 Task: Print per sheet 16 times.
Action: Mouse moved to (95, 95)
Screenshot: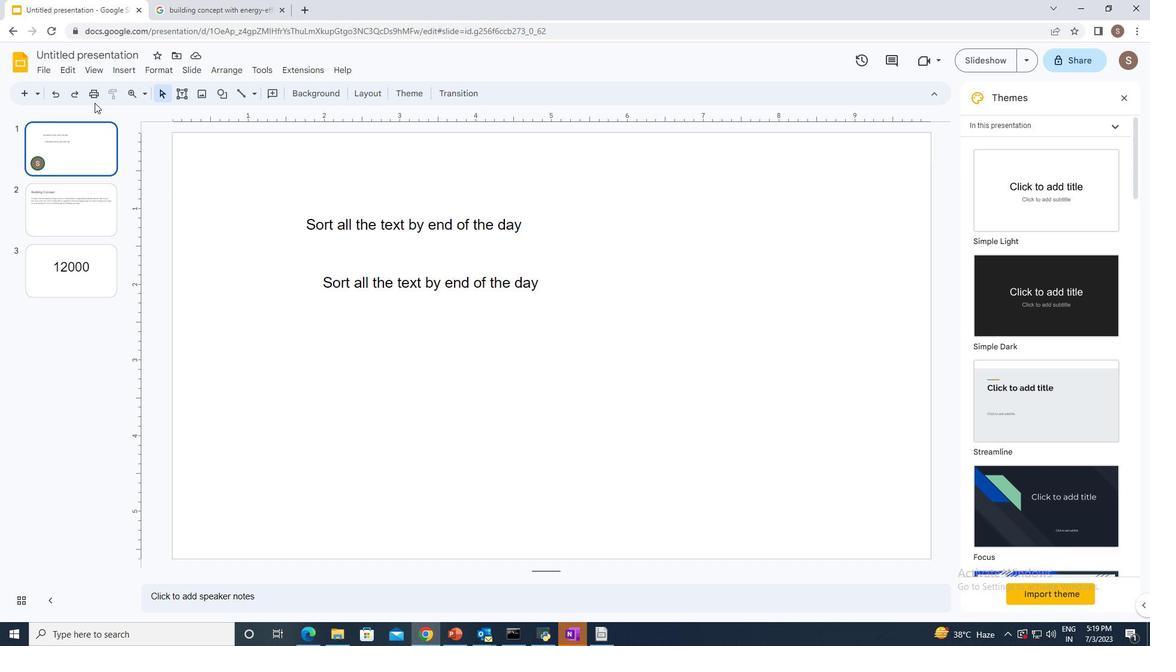 
Action: Mouse pressed left at (95, 95)
Screenshot: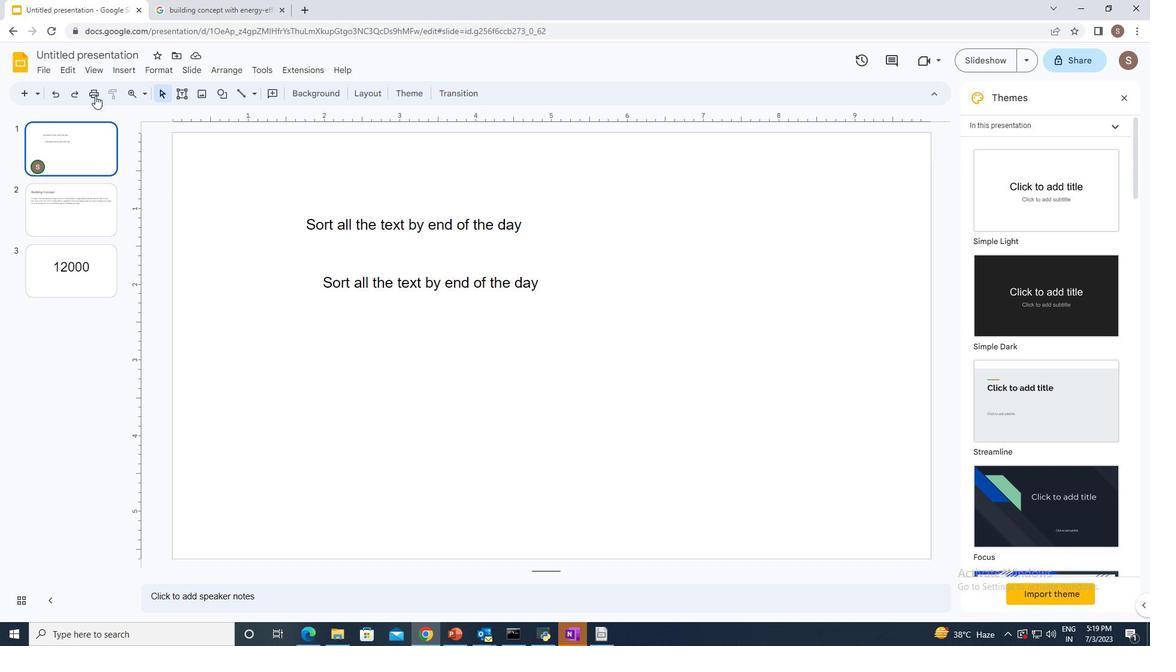 
Action: Mouse moved to (840, 200)
Screenshot: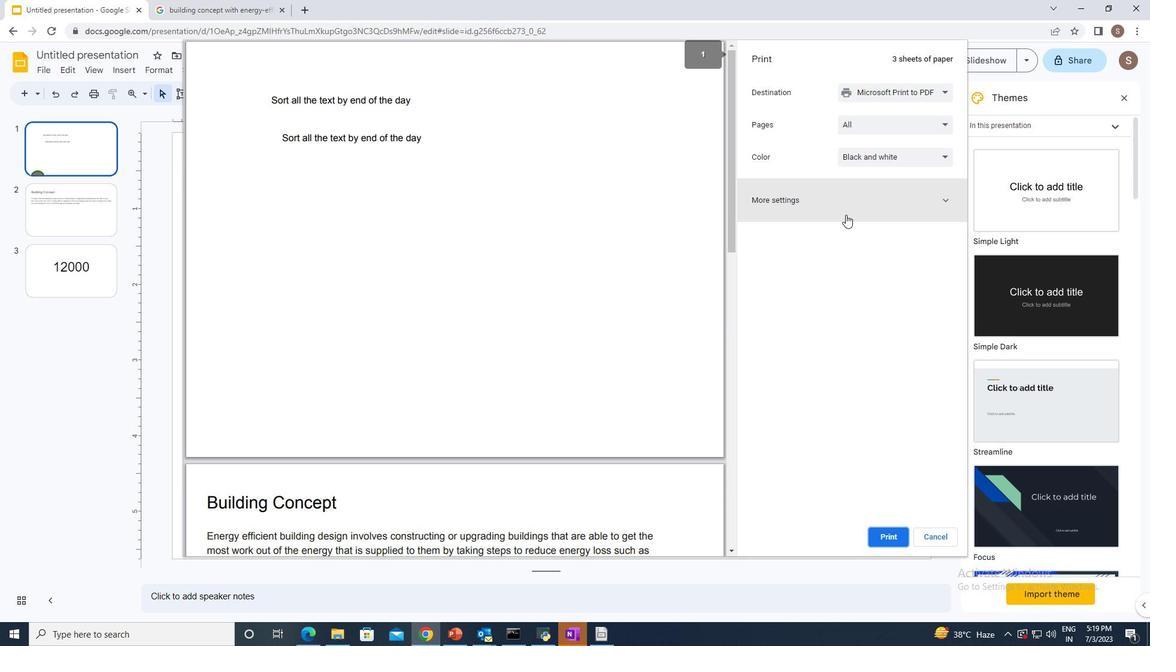 
Action: Mouse pressed left at (840, 200)
Screenshot: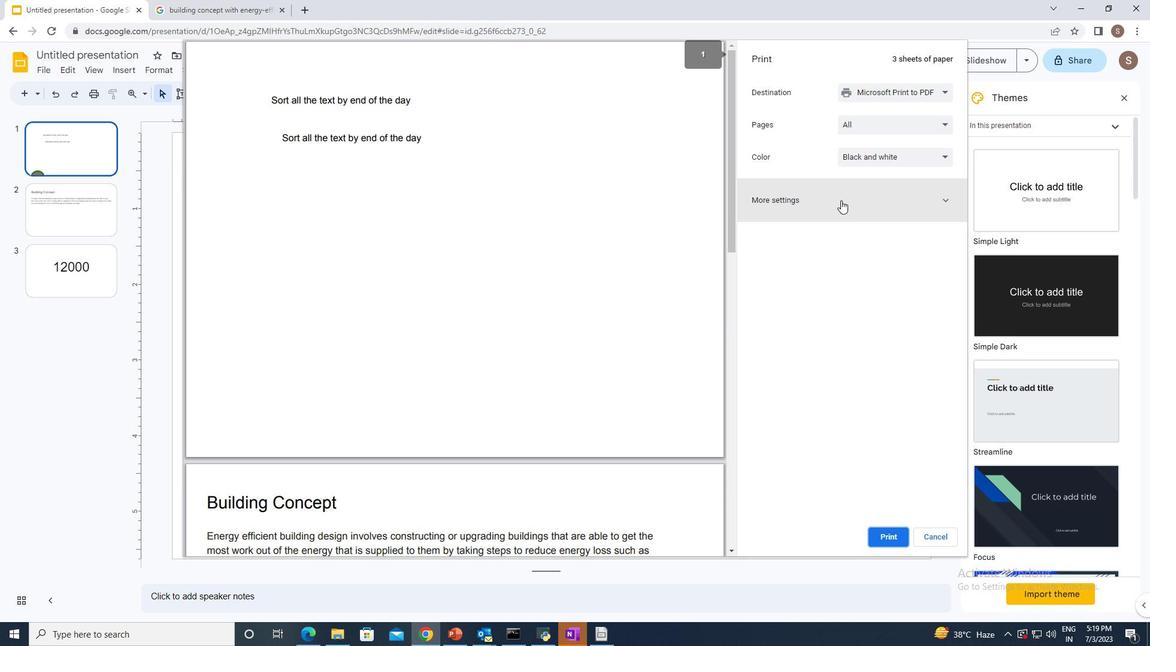 
Action: Mouse moved to (863, 274)
Screenshot: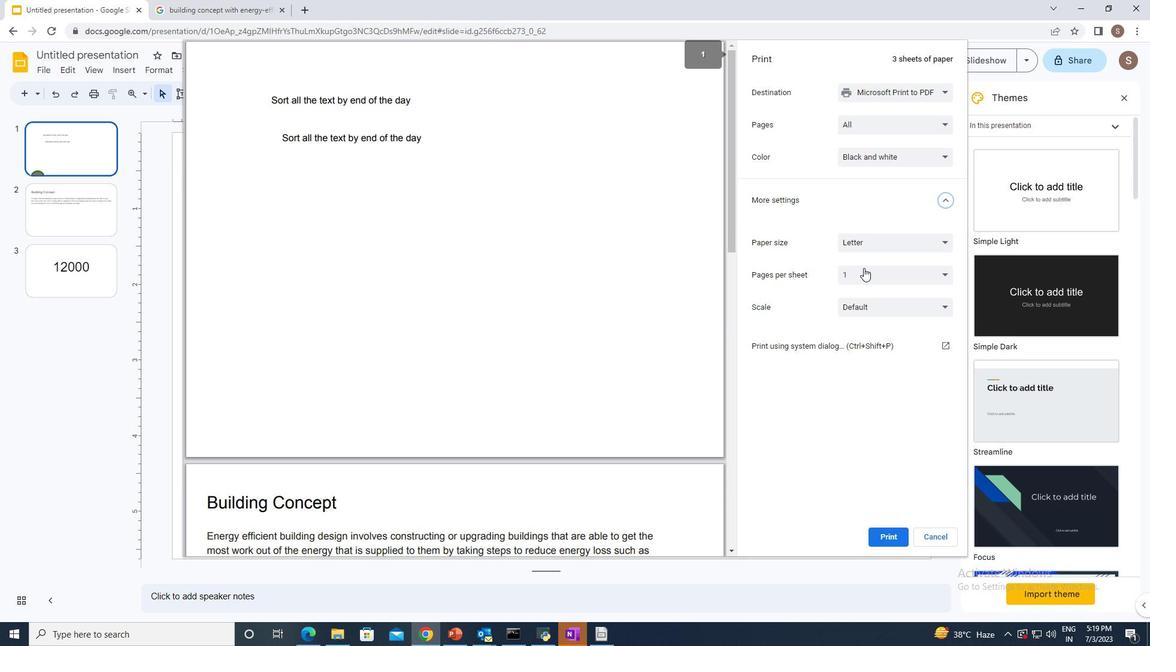 
Action: Mouse pressed left at (863, 274)
Screenshot: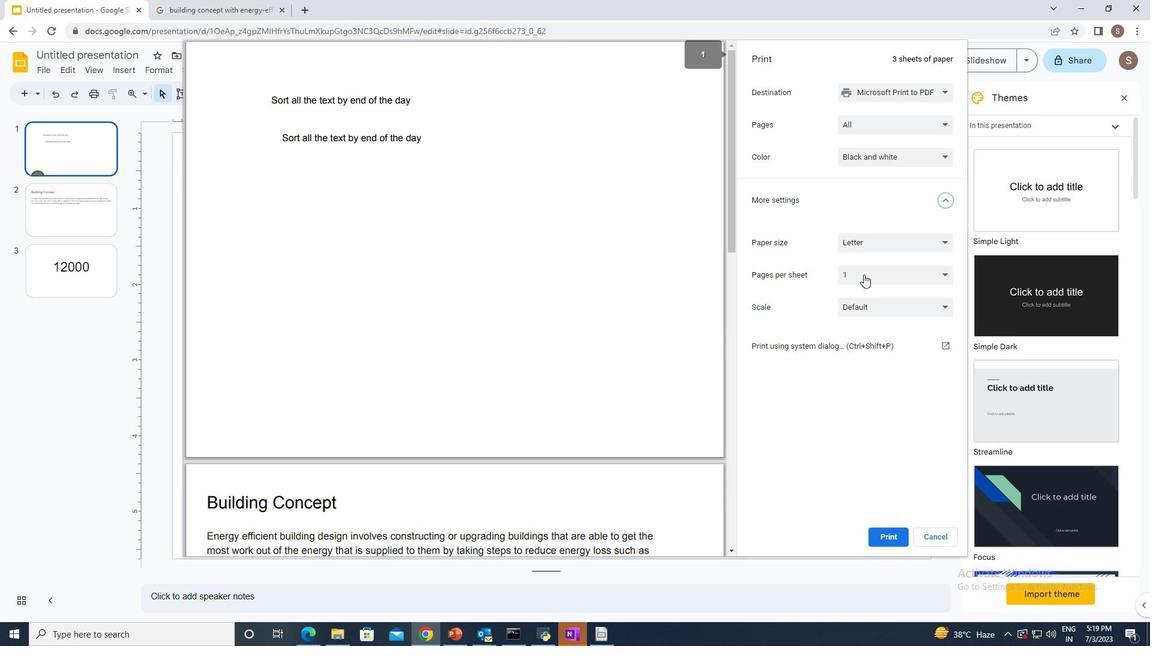 
Action: Mouse moved to (848, 340)
Screenshot: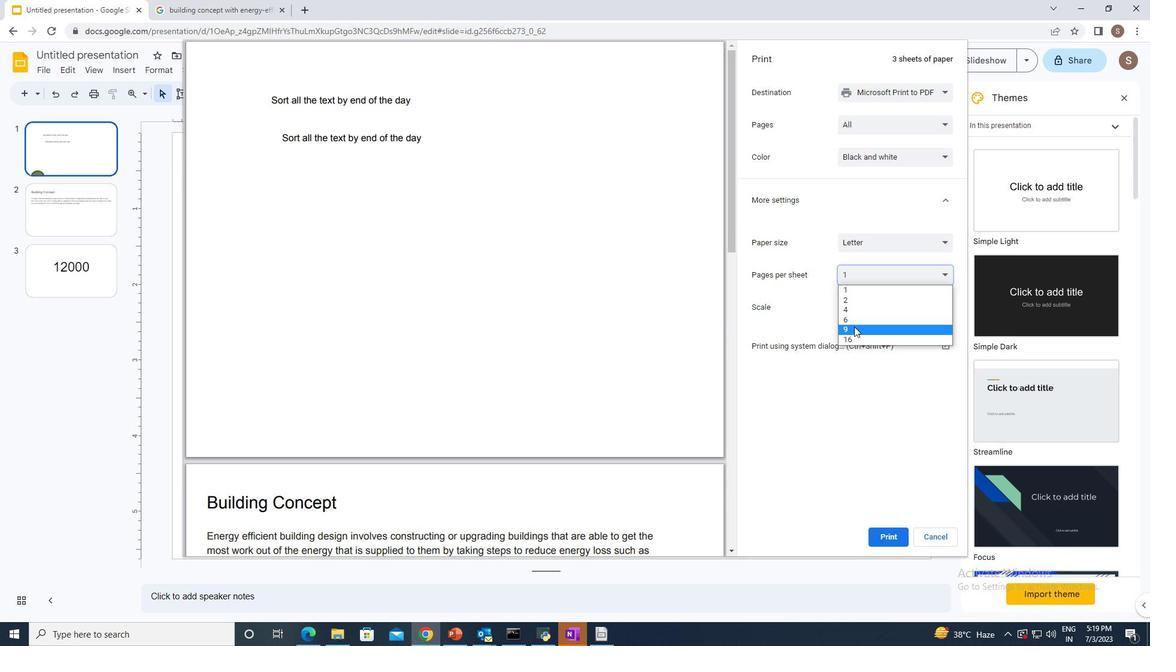 
Action: Mouse pressed left at (848, 340)
Screenshot: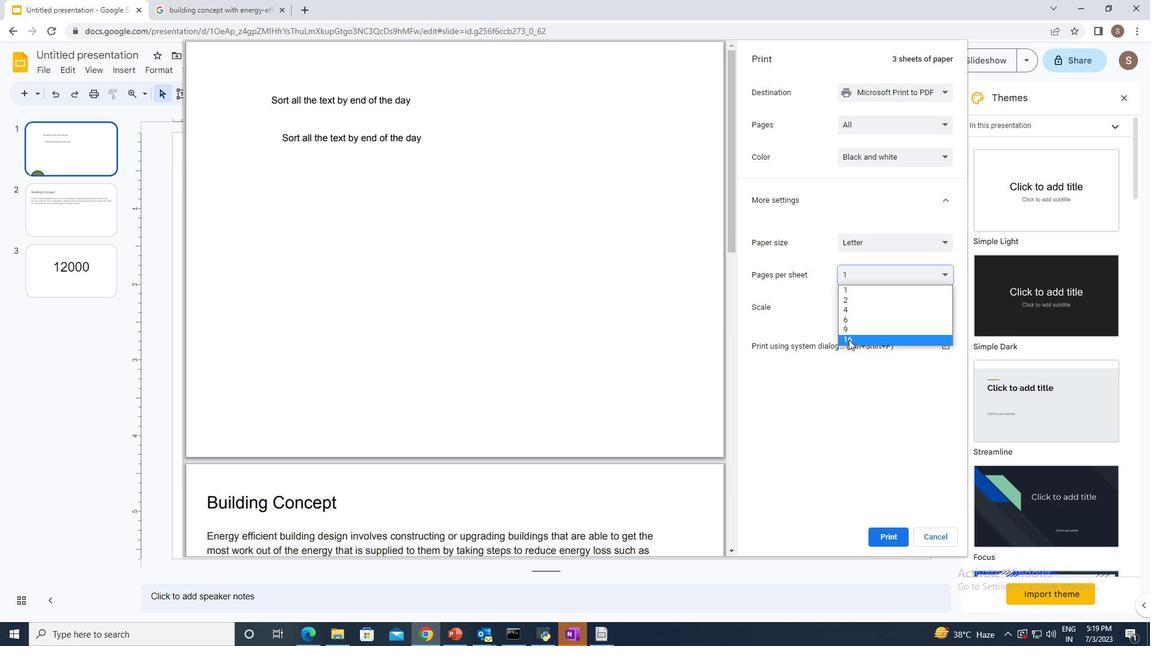 
Action: Mouse moved to (887, 538)
Screenshot: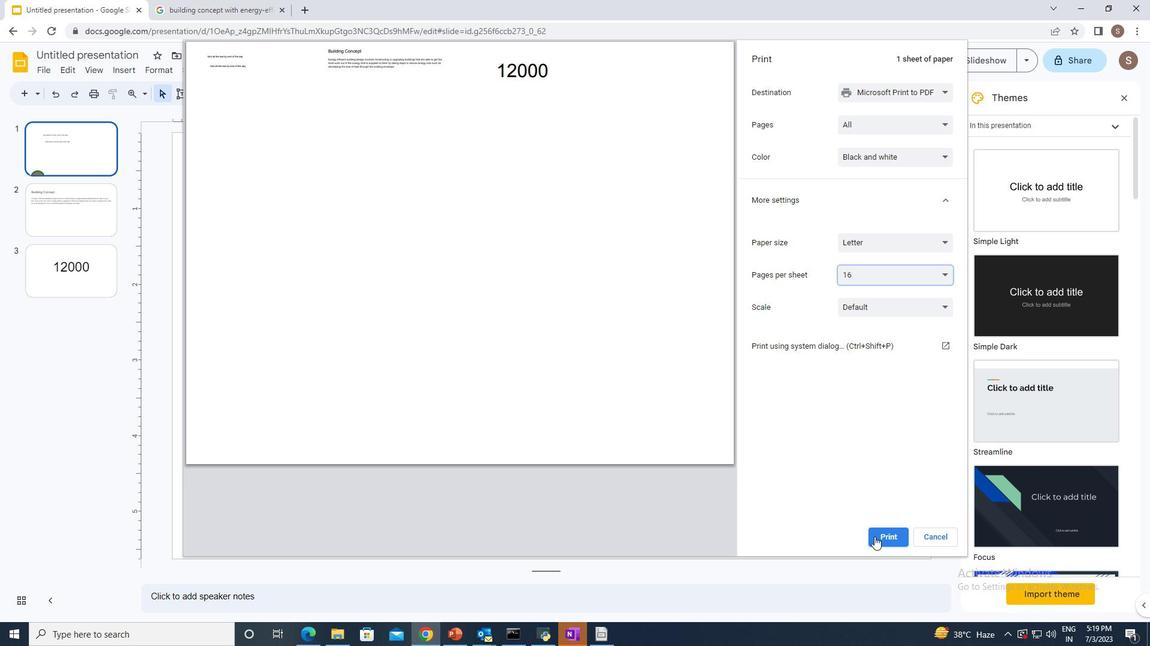 
Action: Mouse pressed left at (887, 538)
Screenshot: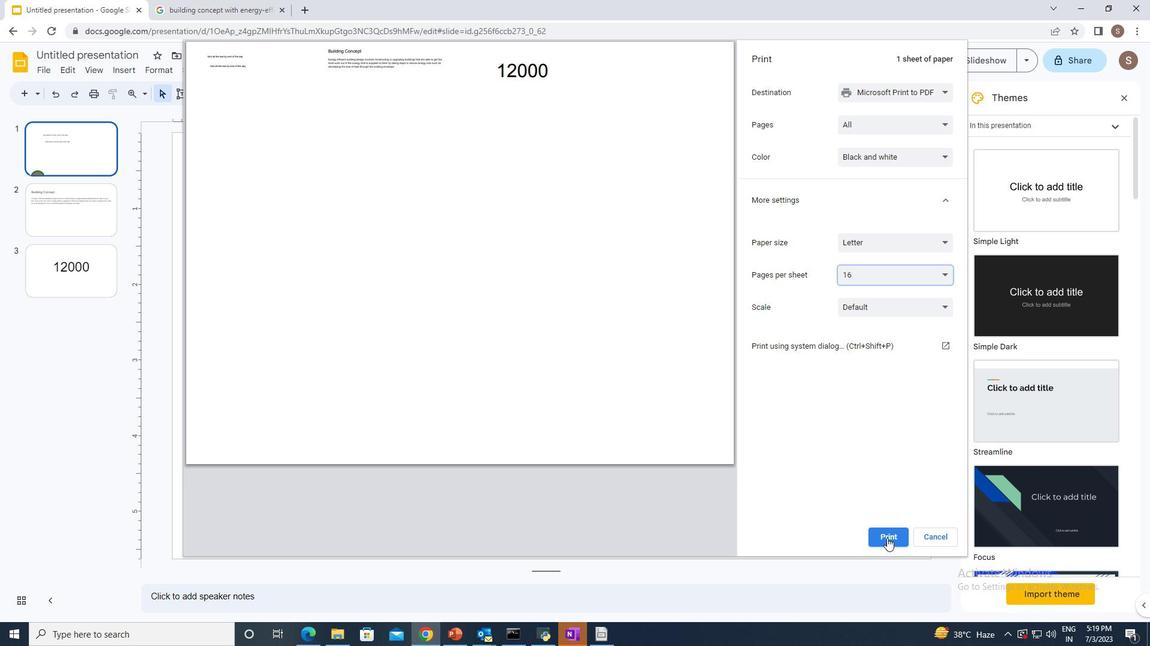 
